 Task: Plan a visit to the local museum on the 13th at 1:00 PM.
Action: Mouse moved to (21, 263)
Screenshot: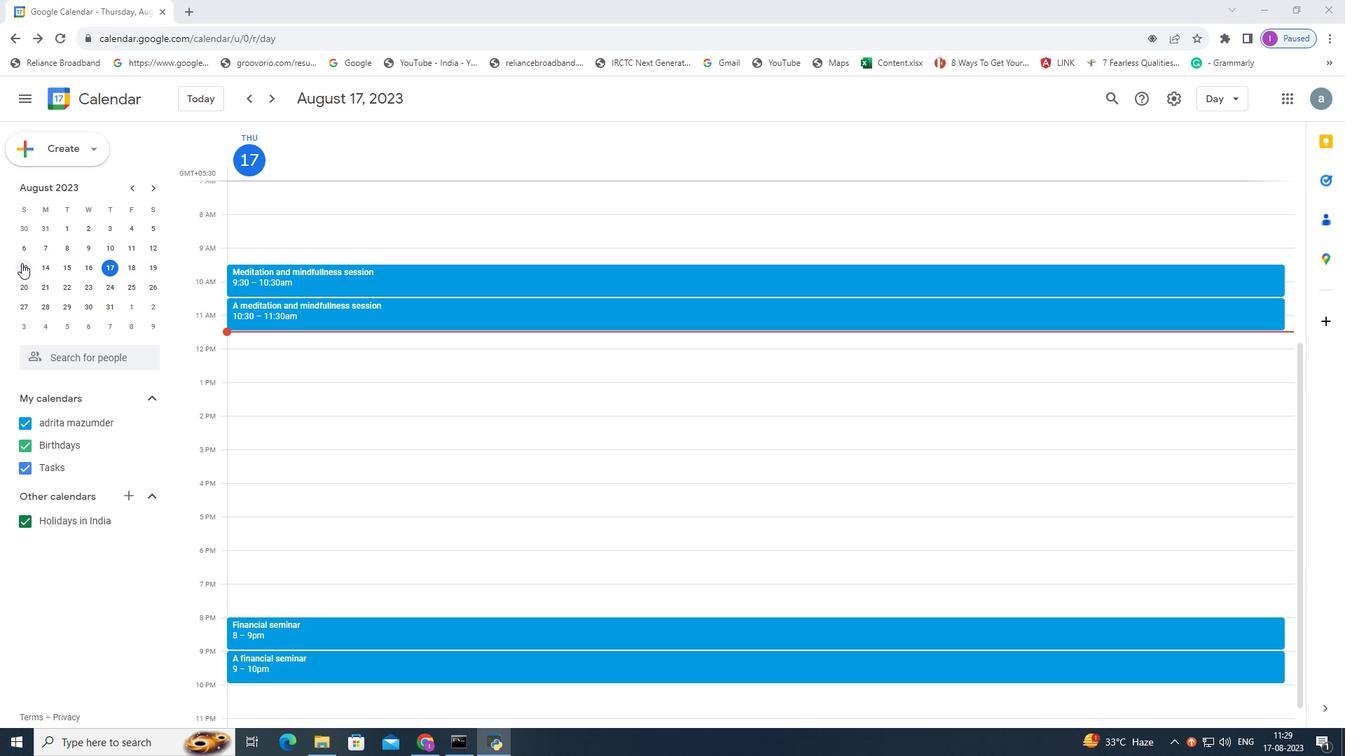 
Action: Mouse pressed left at (21, 263)
Screenshot: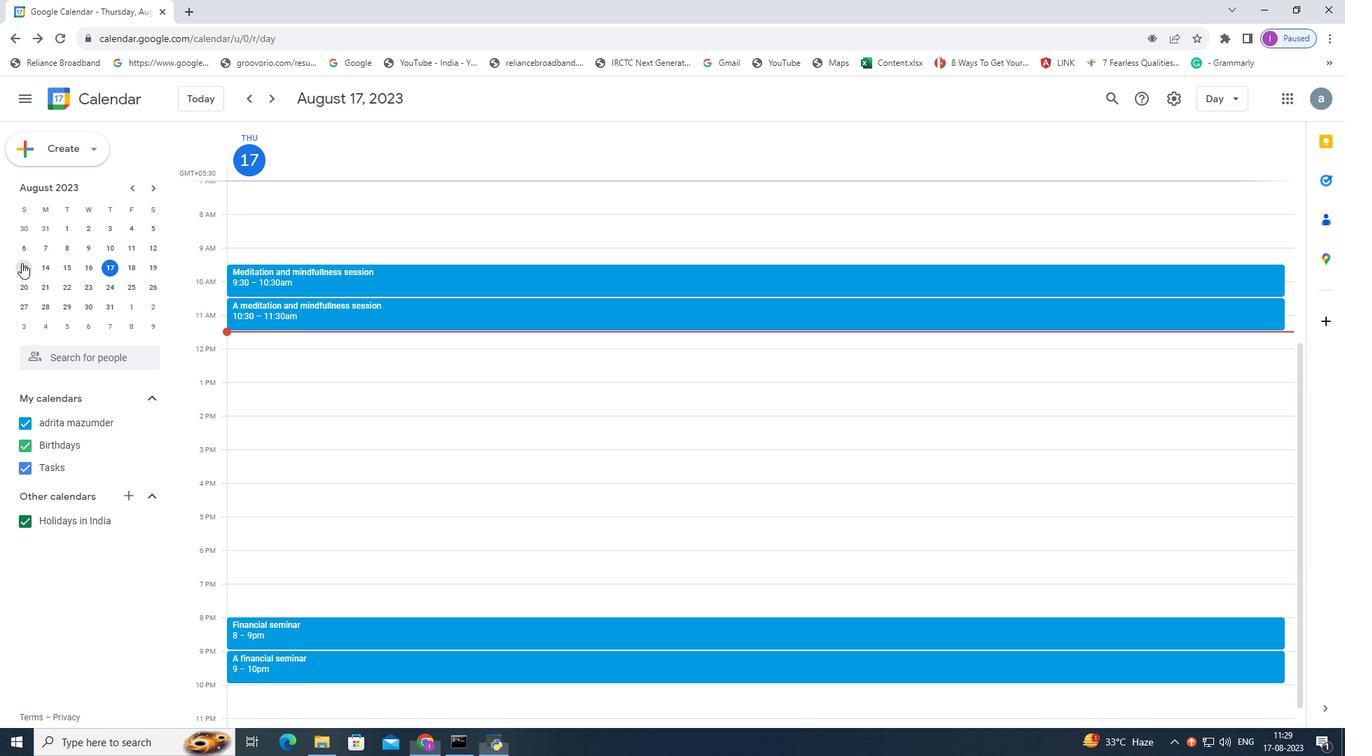 
Action: Mouse moved to (235, 387)
Screenshot: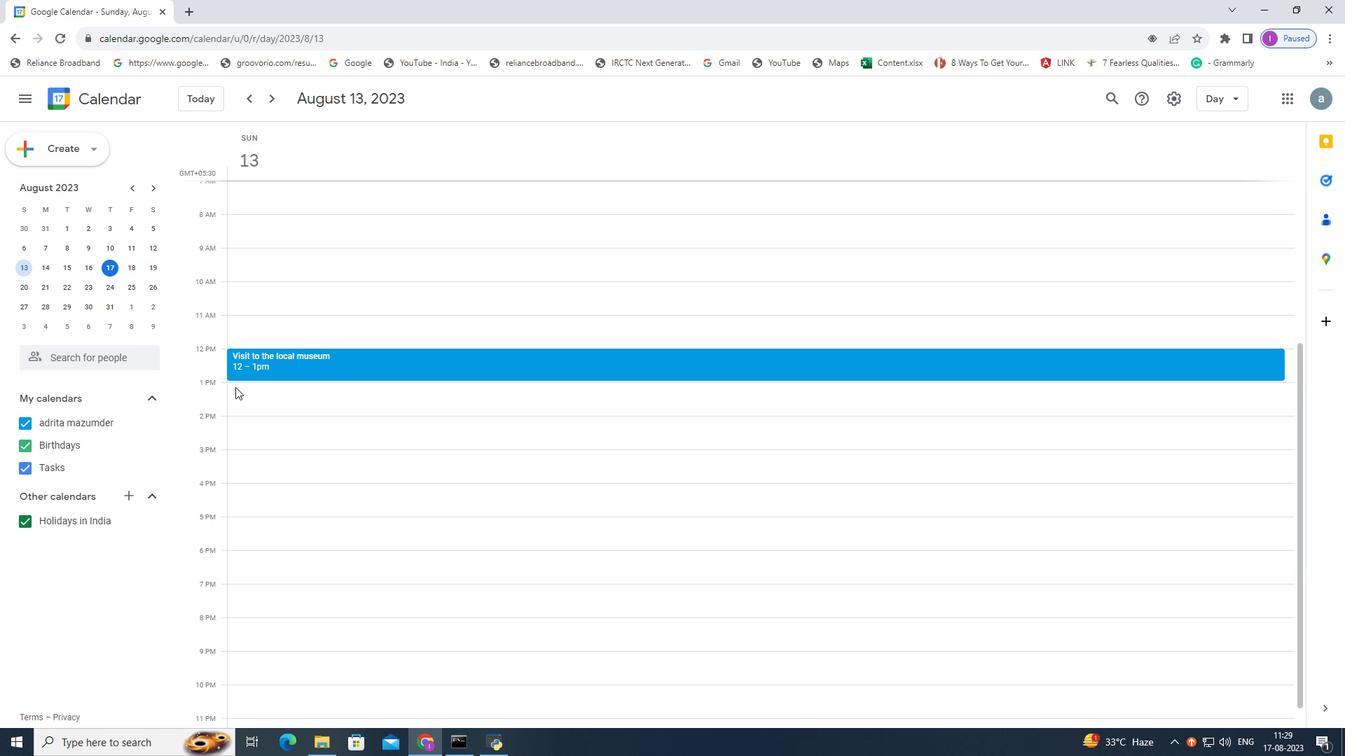 
Action: Mouse pressed left at (235, 387)
Screenshot: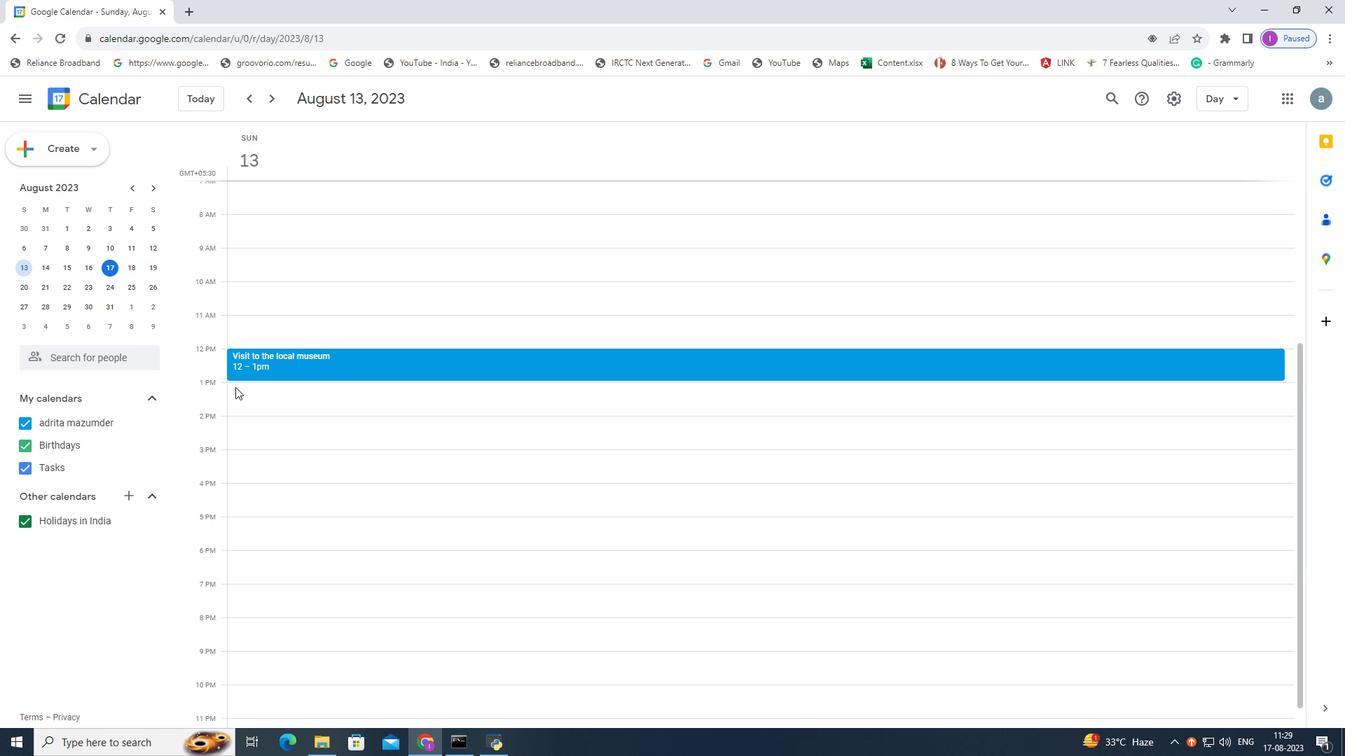 
Action: Mouse moved to (667, 267)
Screenshot: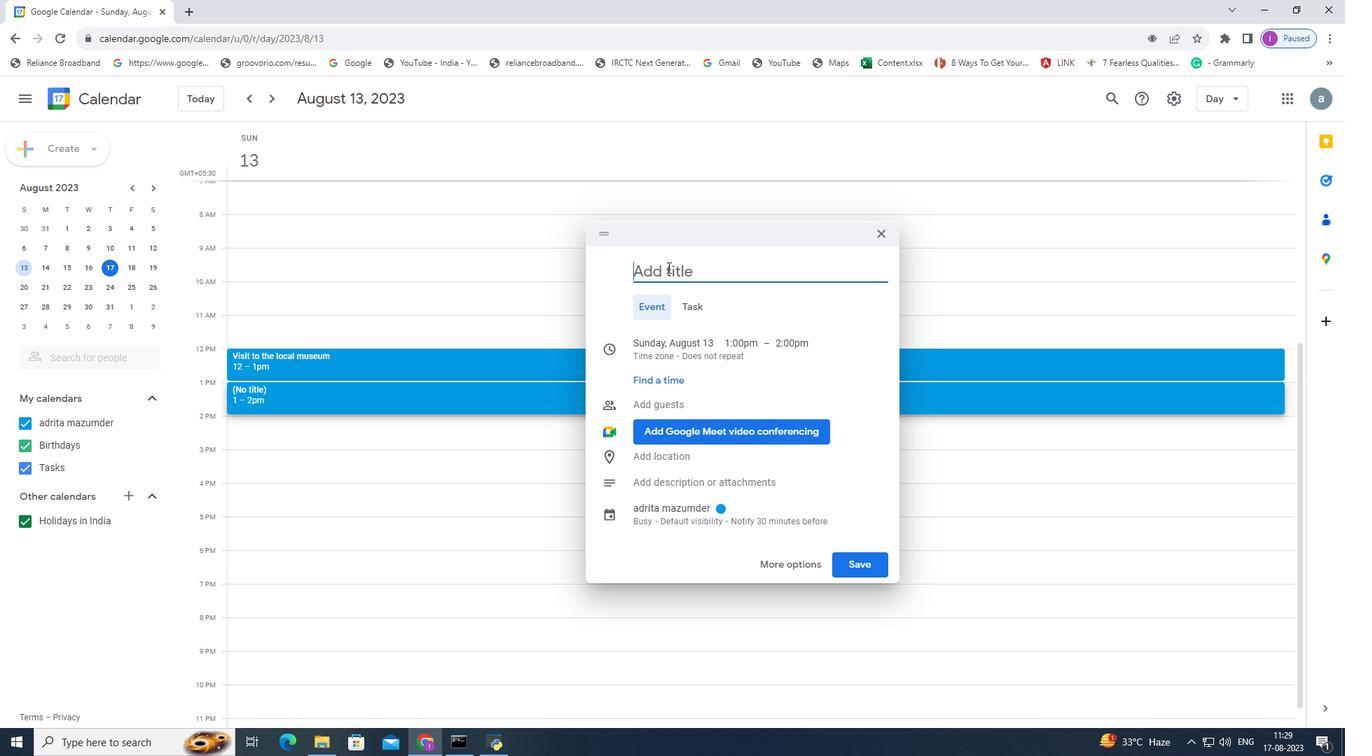 
Action: Mouse pressed left at (667, 267)
Screenshot: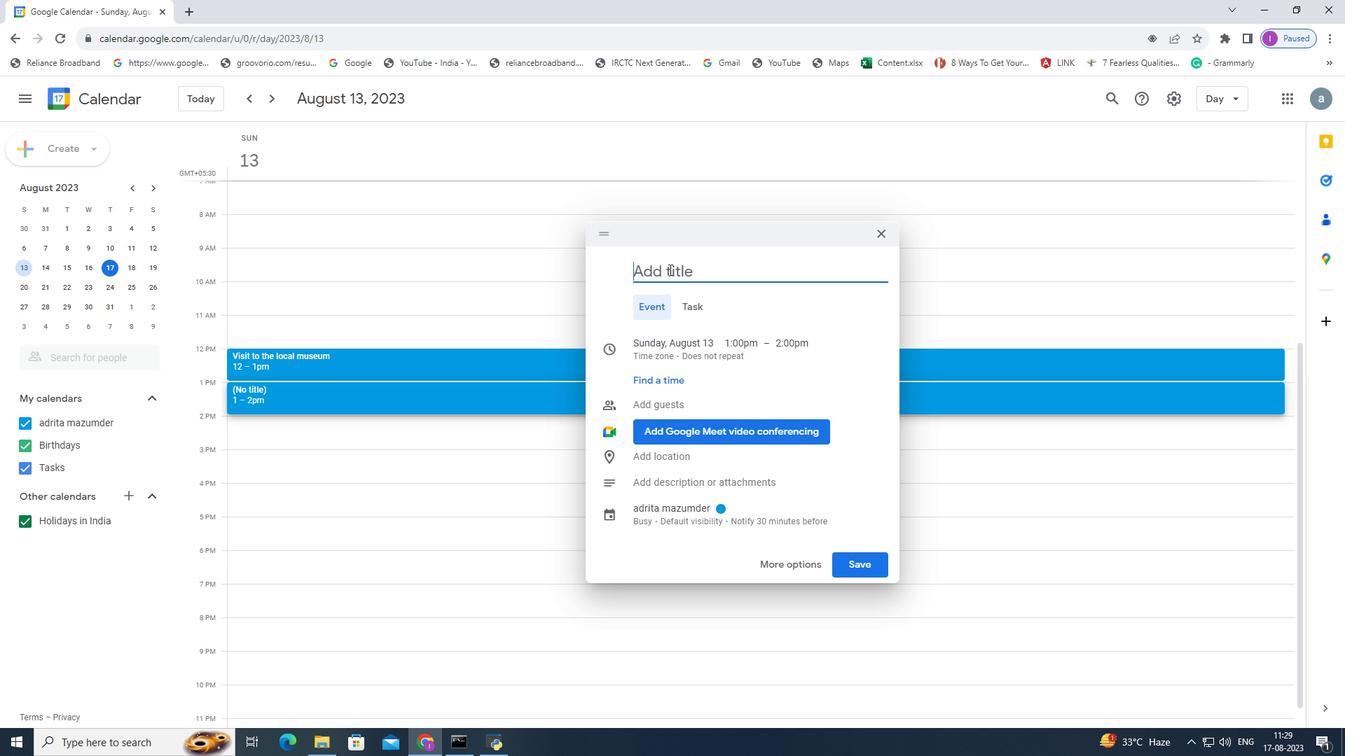 
Action: Mouse moved to (669, 269)
Screenshot: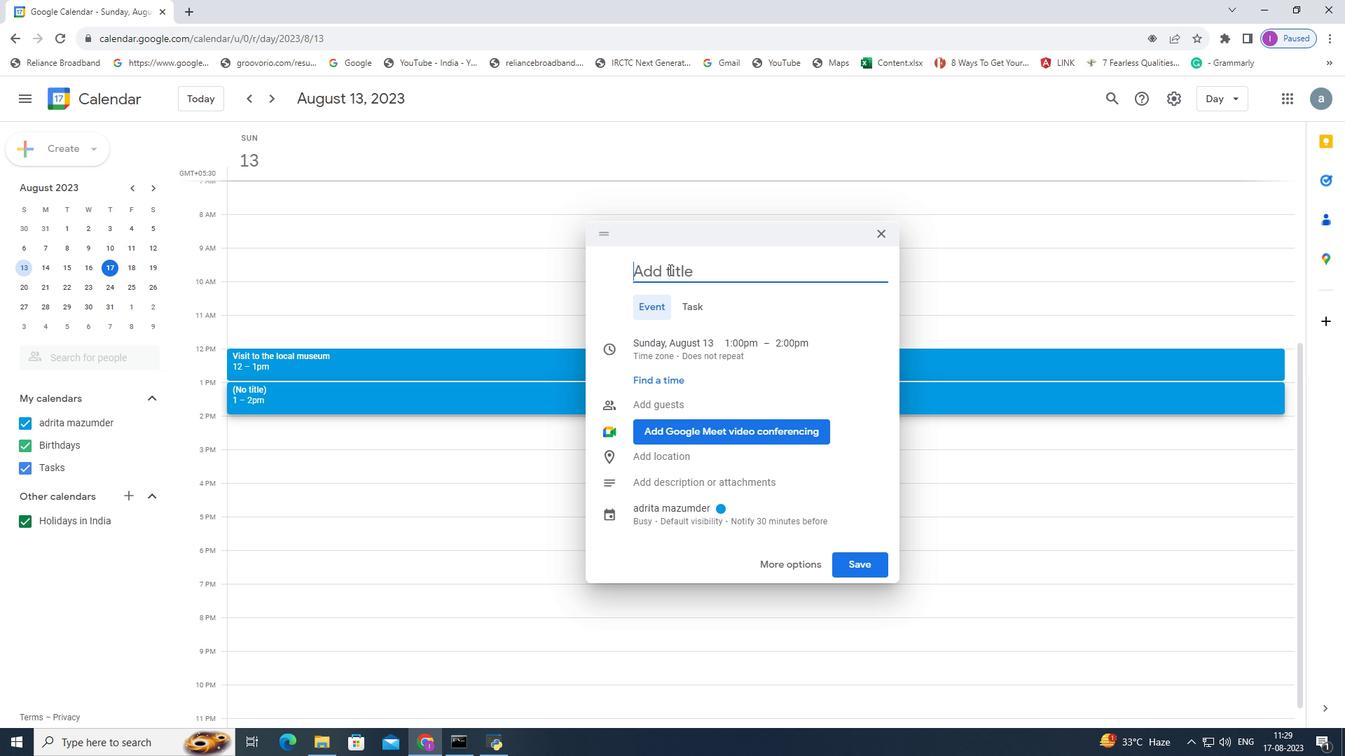 
Action: Key pressed <Key.shift>A<Key.space>visit<Key.space>to<Key.space>the<Key.space>local<Key.space>museum
Screenshot: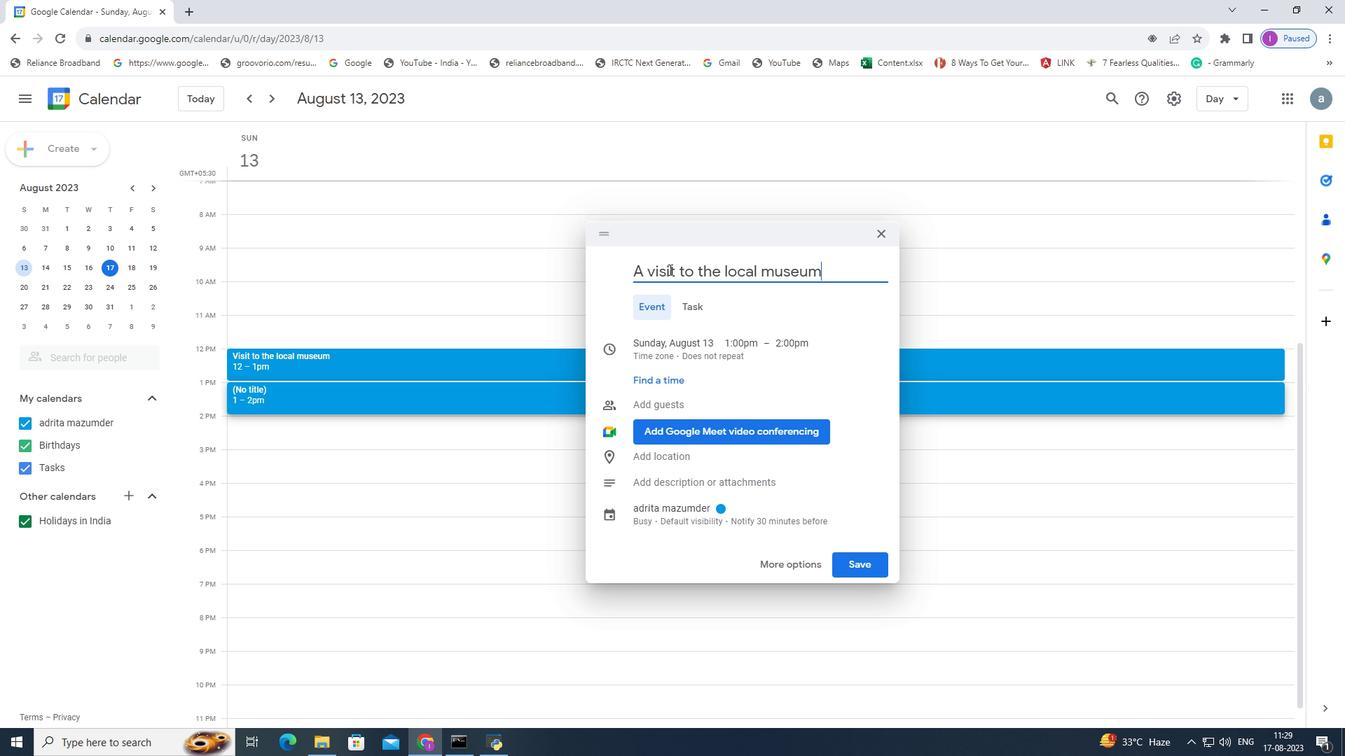 
Action: Mouse moved to (851, 559)
Screenshot: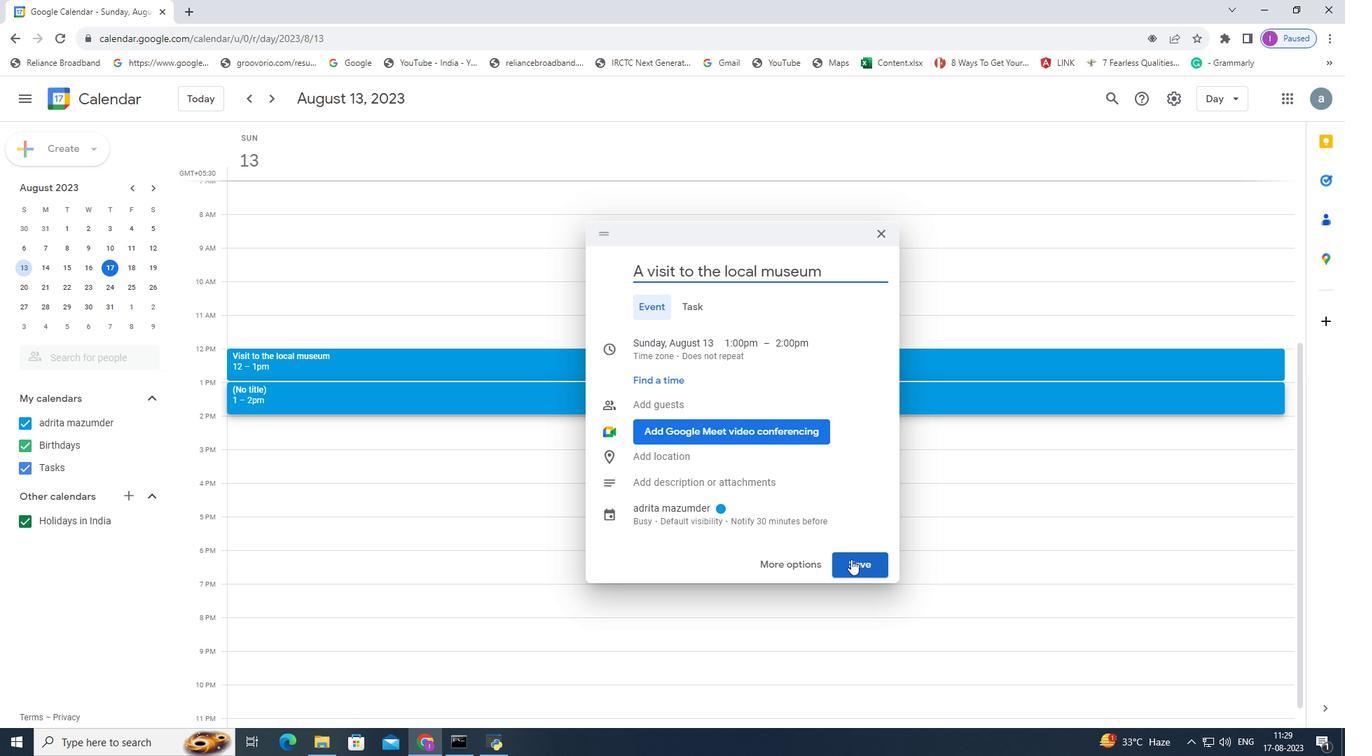 
Action: Mouse pressed left at (851, 559)
Screenshot: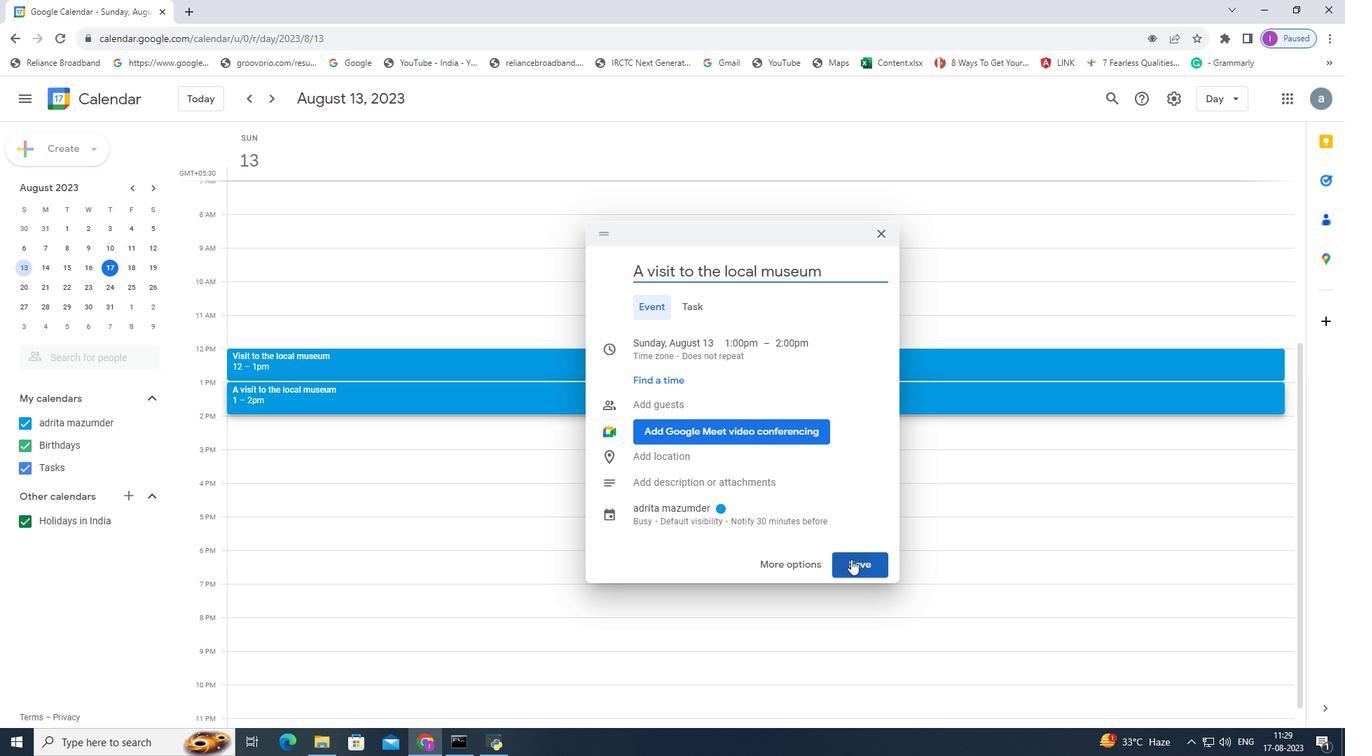 
